 Task: Create a due date automation trigger when advanced on, on the wednesday of the week a card is due add checklist with all checklists complete at 11:00 AM.
Action: Mouse moved to (994, 75)
Screenshot: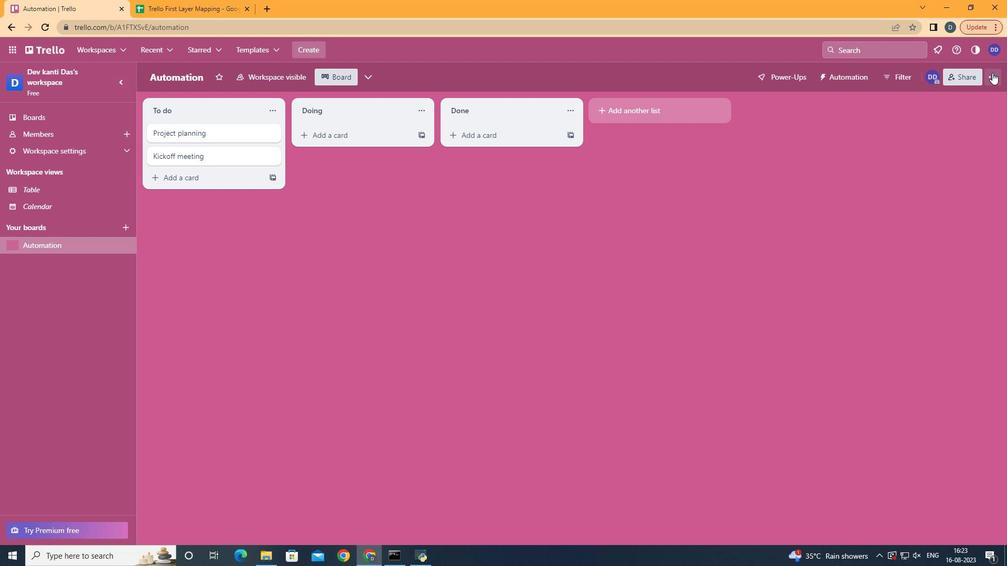 
Action: Mouse pressed left at (994, 75)
Screenshot: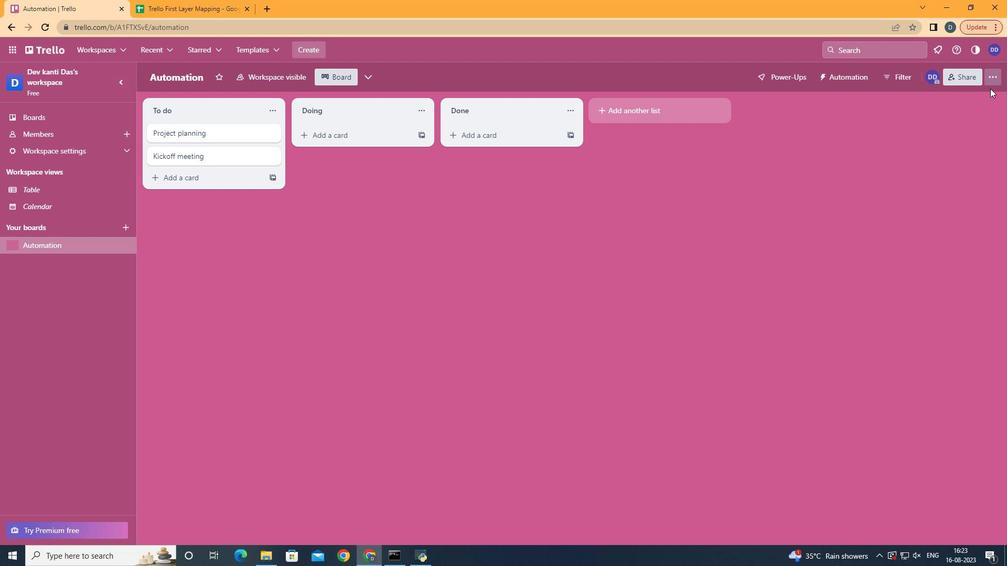 
Action: Mouse moved to (913, 227)
Screenshot: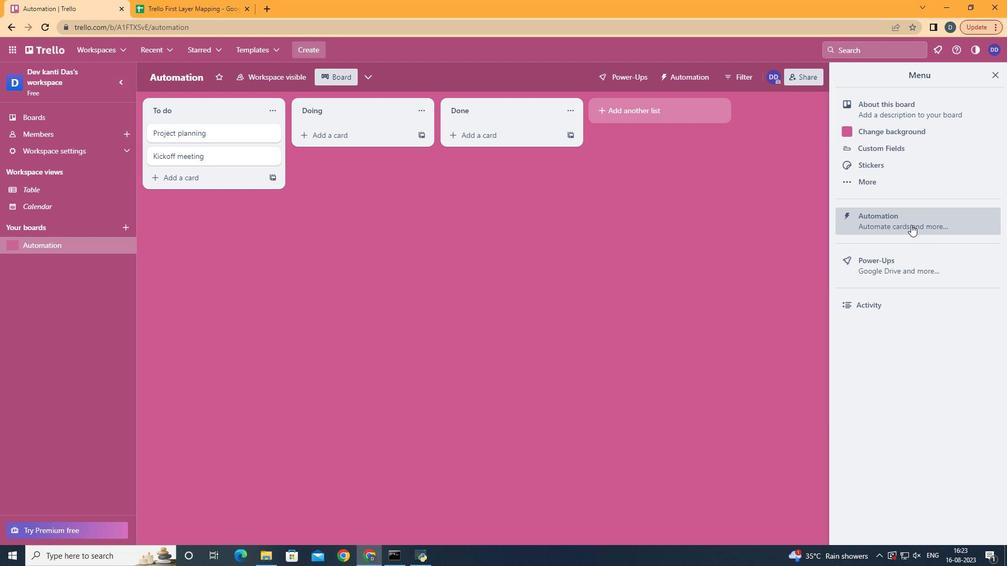 
Action: Mouse pressed left at (913, 227)
Screenshot: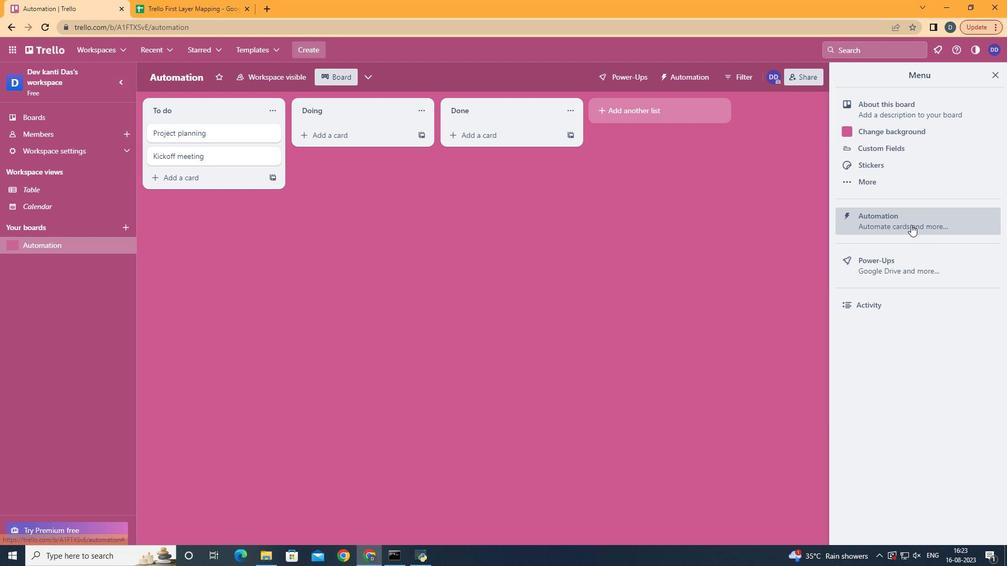 
Action: Mouse moved to (212, 214)
Screenshot: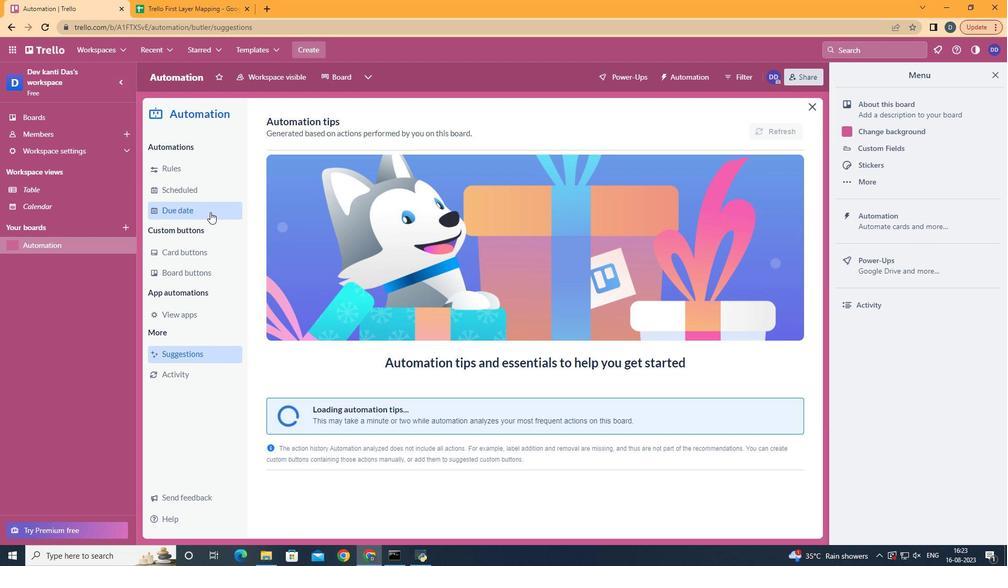 
Action: Mouse pressed left at (212, 214)
Screenshot: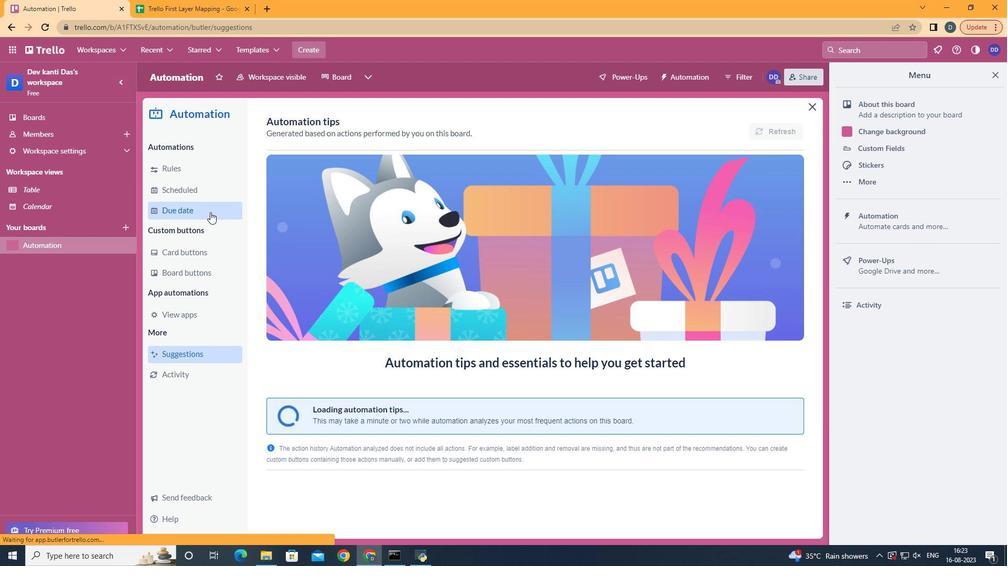 
Action: Mouse moved to (730, 123)
Screenshot: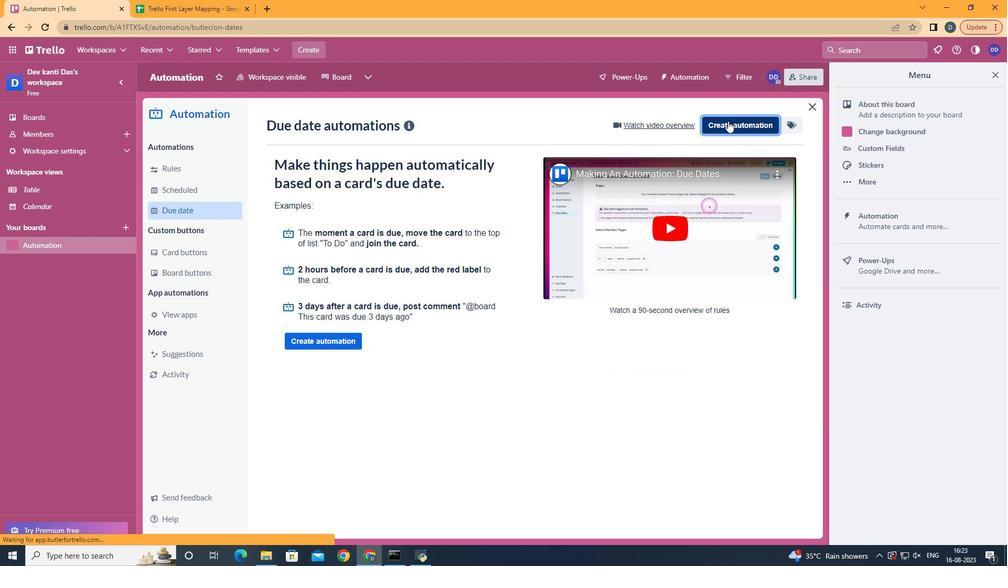
Action: Mouse pressed left at (730, 123)
Screenshot: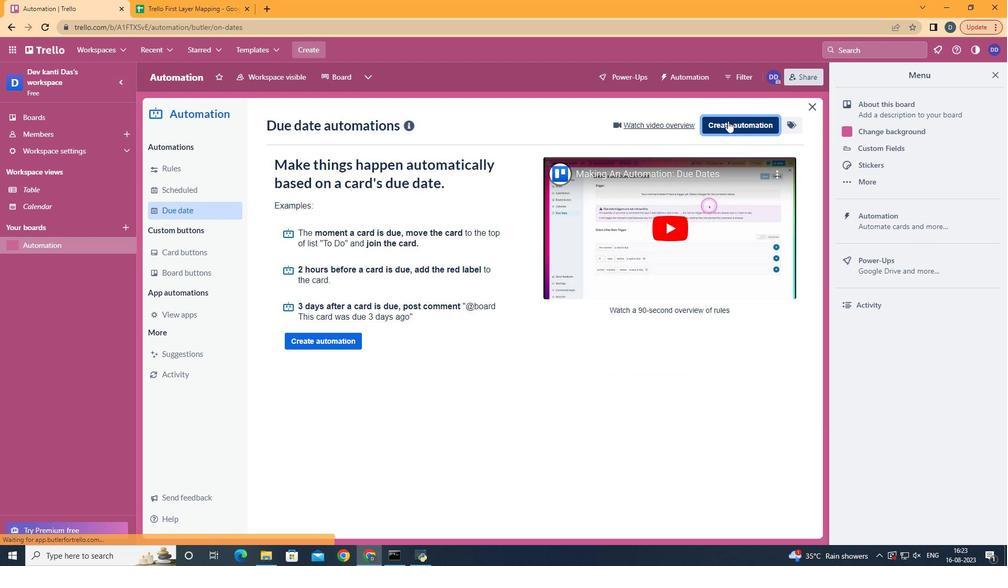 
Action: Mouse moved to (547, 227)
Screenshot: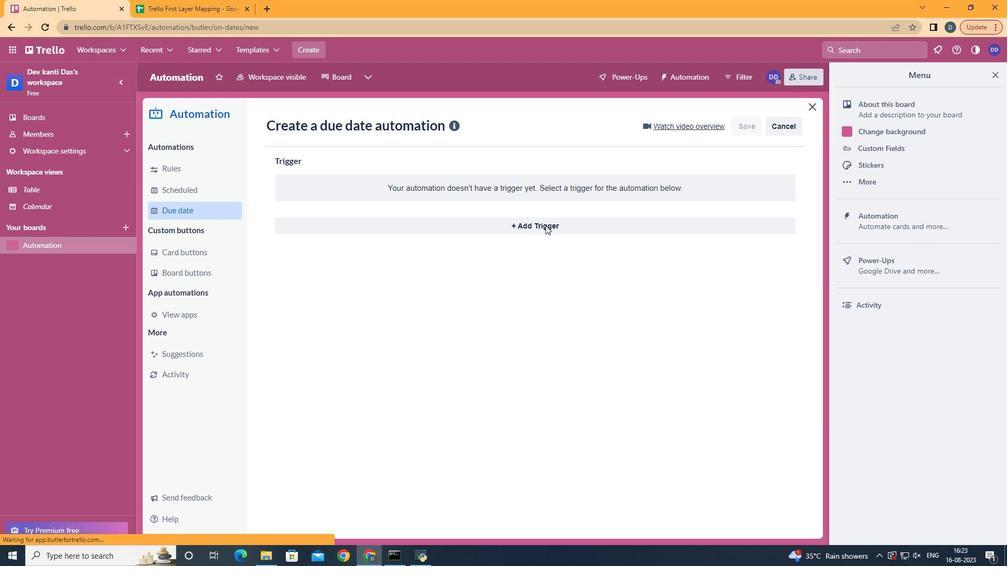 
Action: Mouse pressed left at (547, 227)
Screenshot: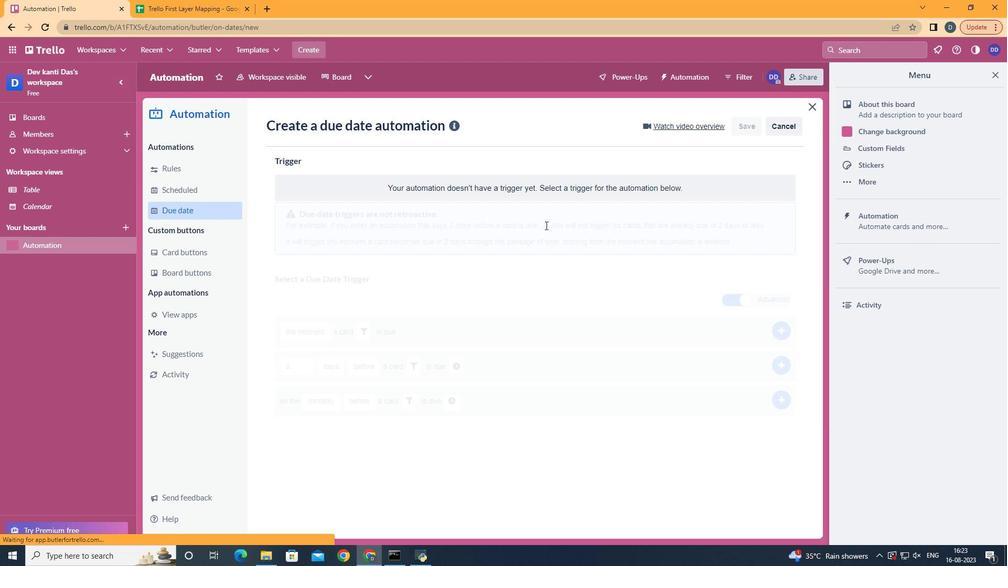 
Action: Mouse moved to (339, 322)
Screenshot: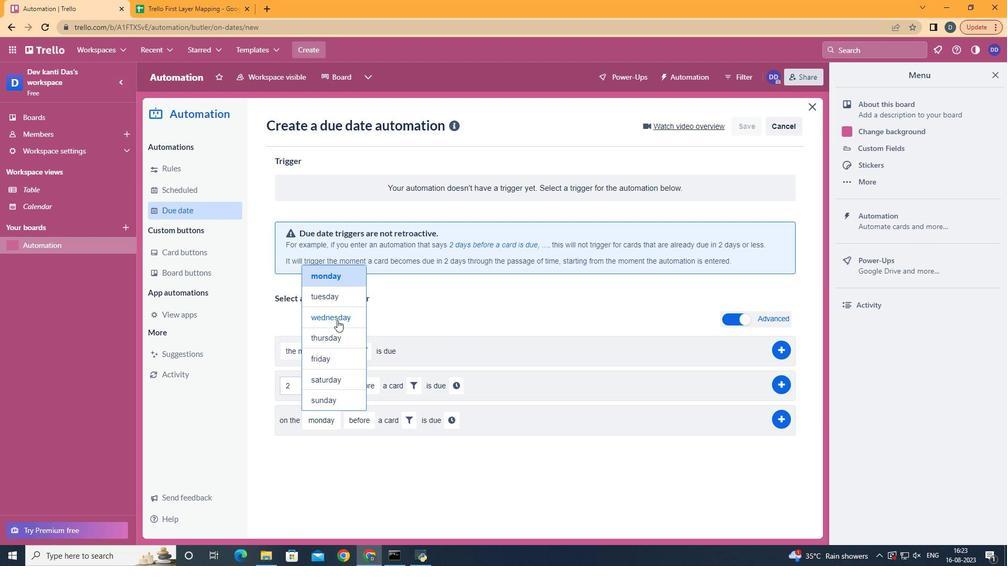 
Action: Mouse pressed left at (339, 322)
Screenshot: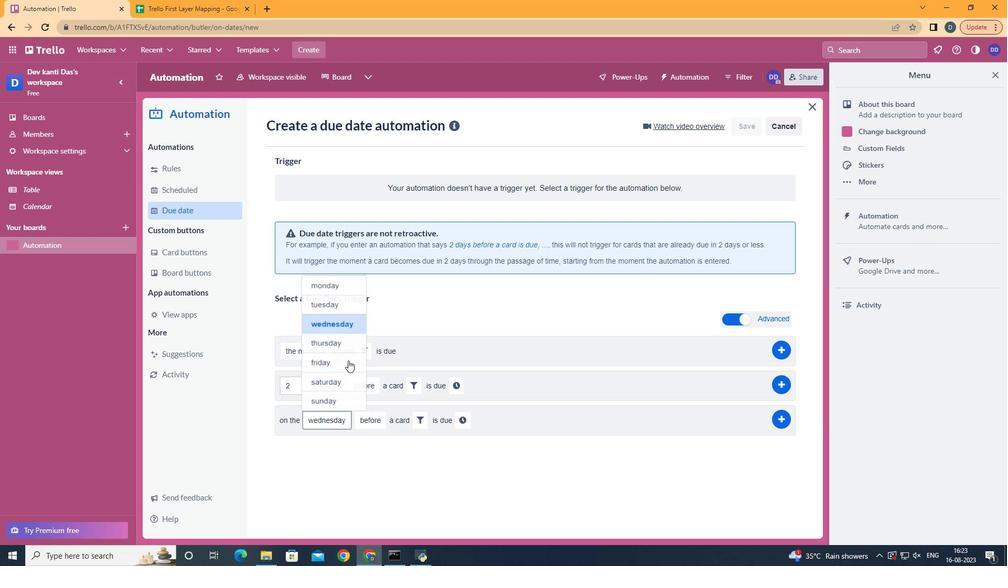 
Action: Mouse moved to (398, 480)
Screenshot: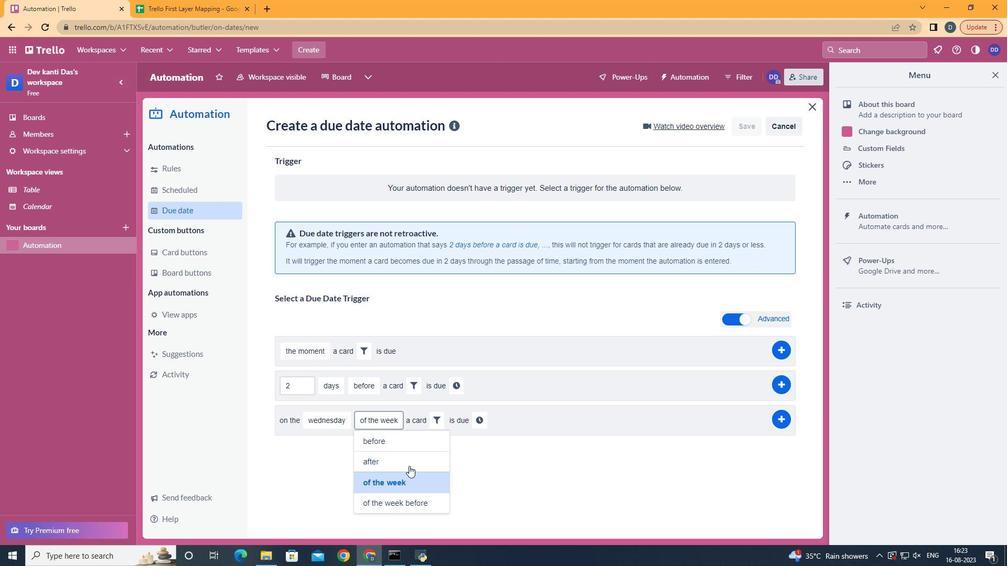 
Action: Mouse pressed left at (398, 480)
Screenshot: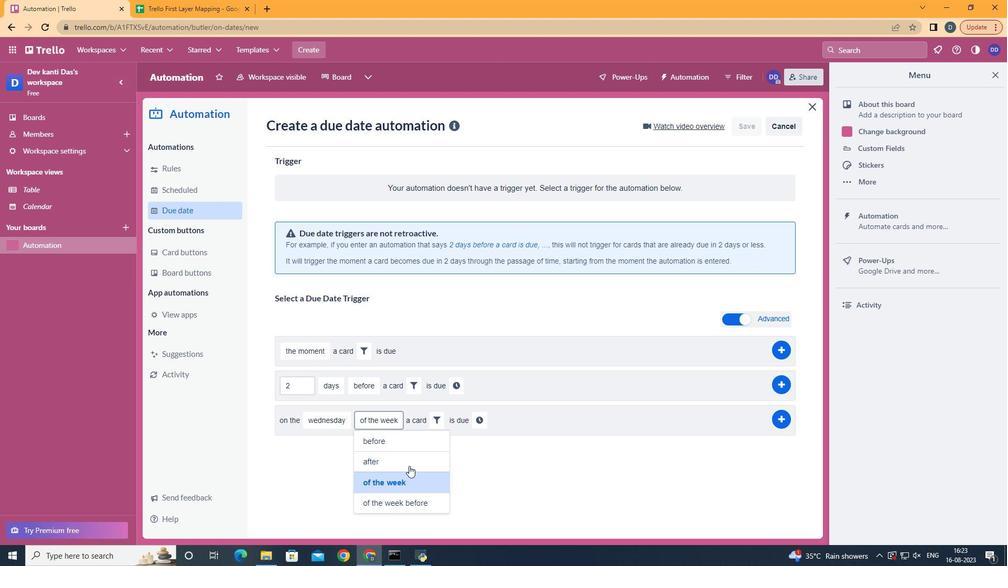 
Action: Mouse moved to (447, 427)
Screenshot: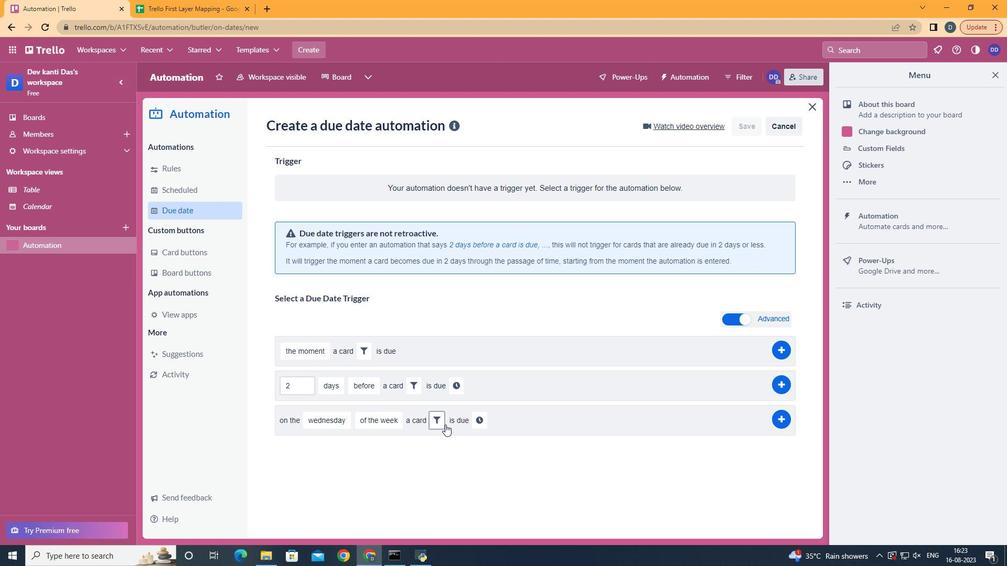 
Action: Mouse pressed left at (447, 427)
Screenshot: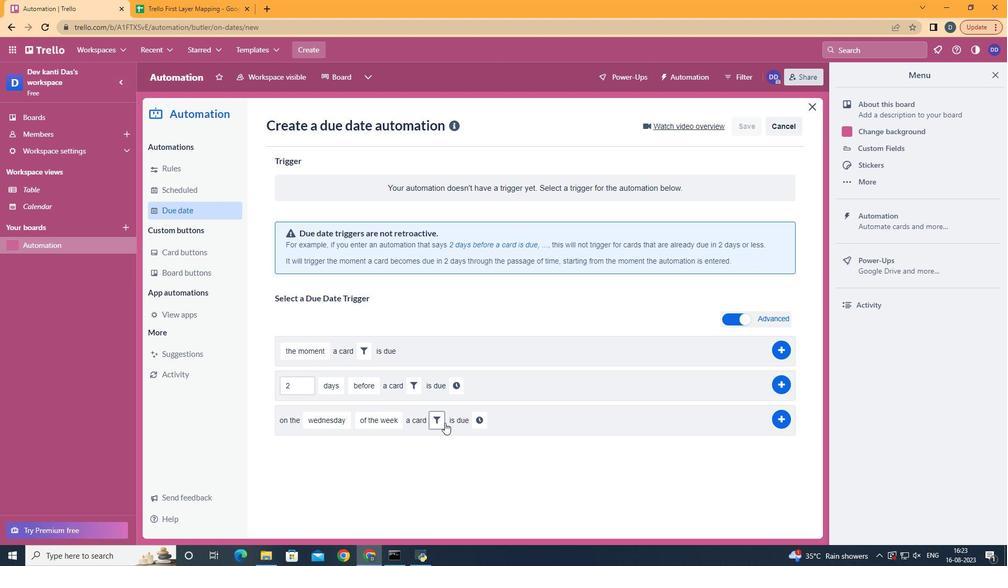 
Action: Mouse moved to (549, 454)
Screenshot: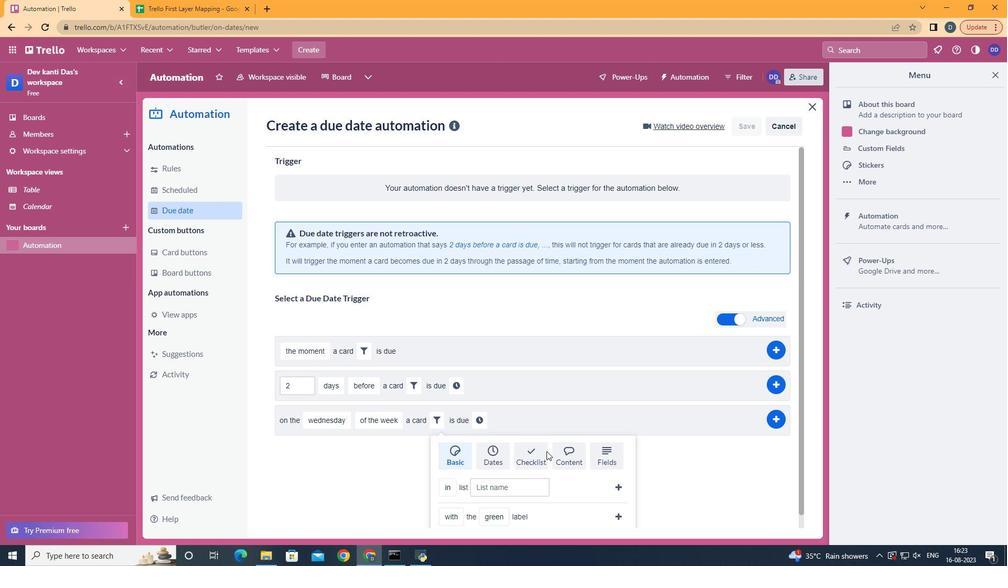 
Action: Mouse pressed left at (549, 454)
Screenshot: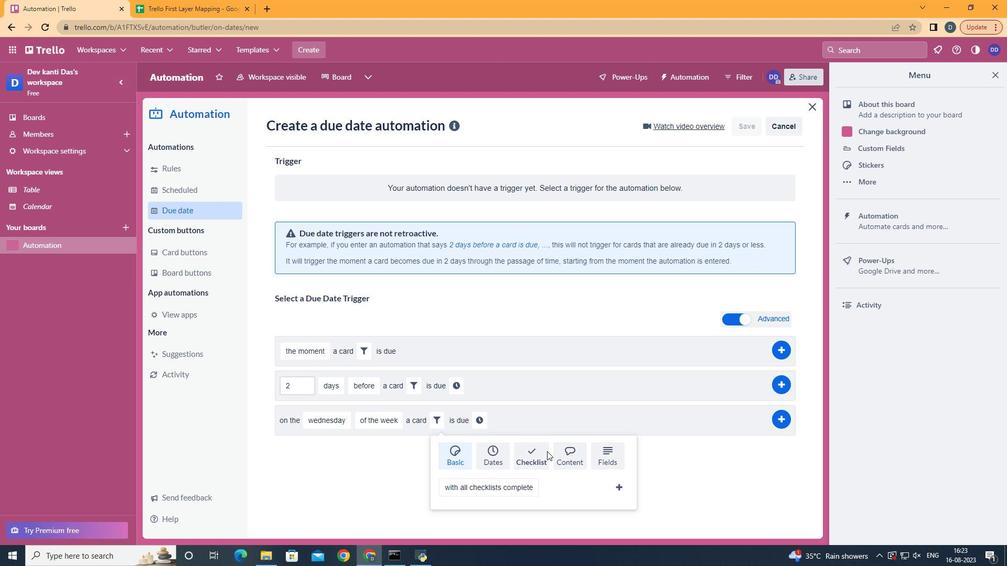 
Action: Mouse moved to (549, 453)
Screenshot: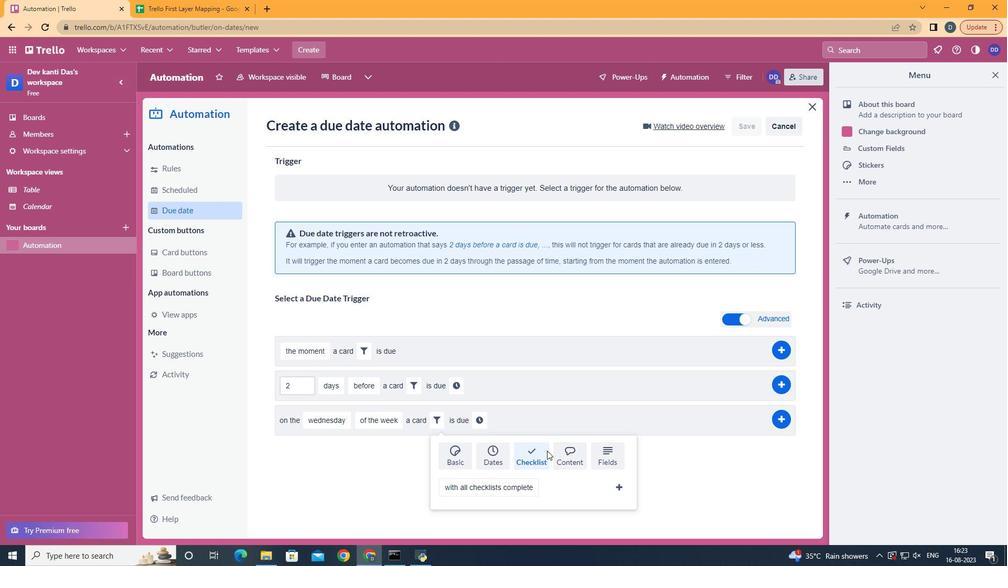 
Action: Mouse scrolled (549, 452) with delta (0, 0)
Screenshot: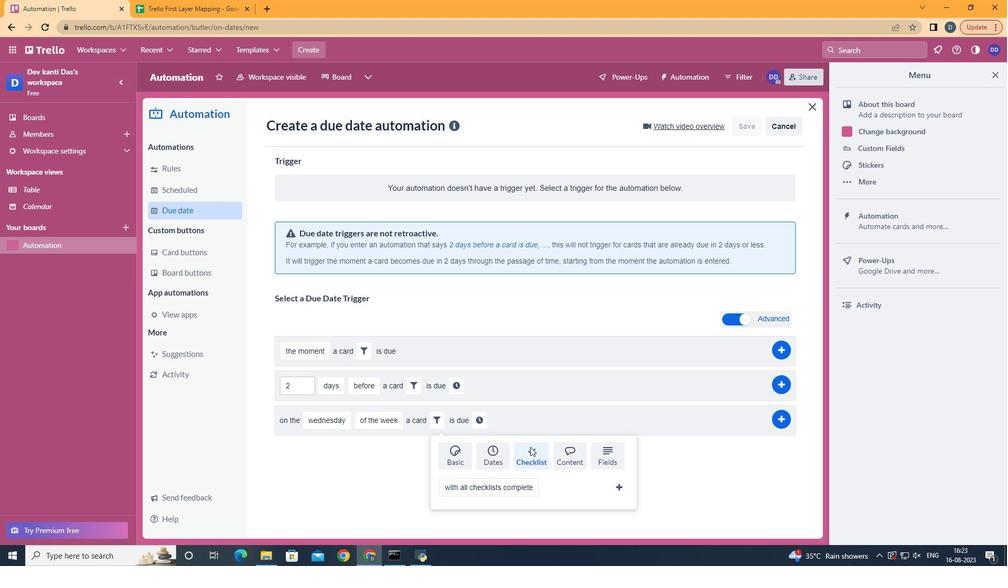 
Action: Mouse scrolled (549, 452) with delta (0, 0)
Screenshot: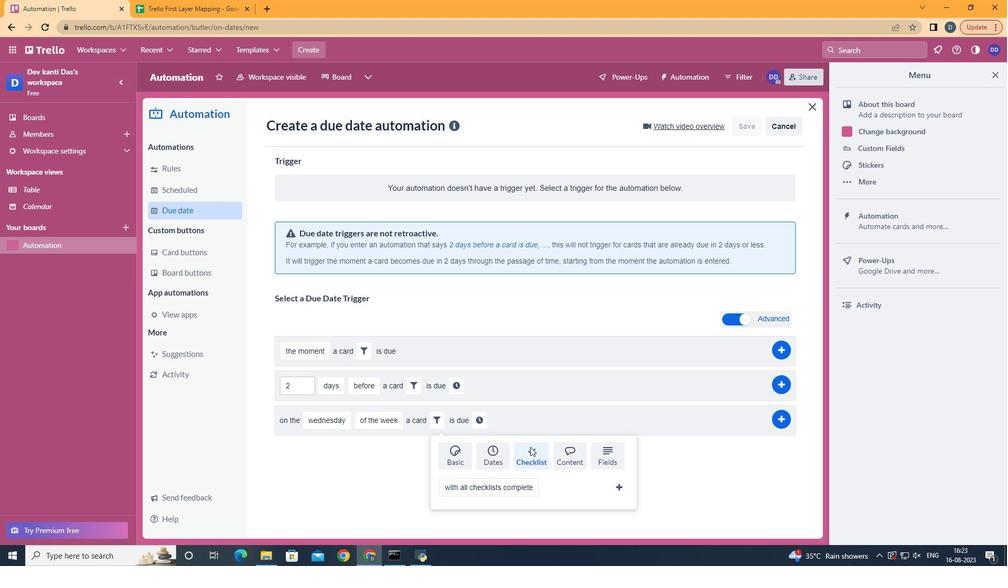 
Action: Mouse scrolled (549, 452) with delta (0, 0)
Screenshot: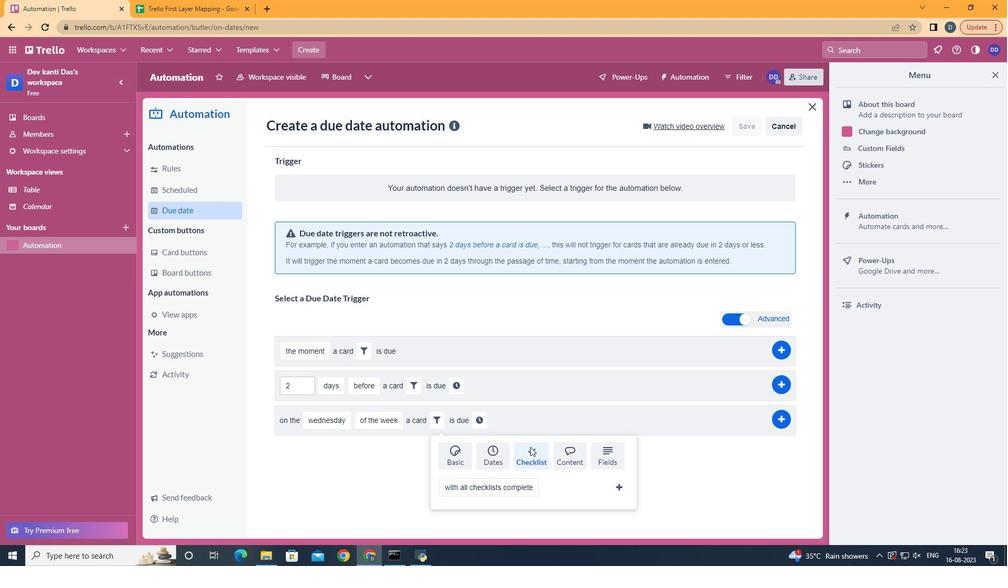 
Action: Mouse scrolled (549, 452) with delta (0, 0)
Screenshot: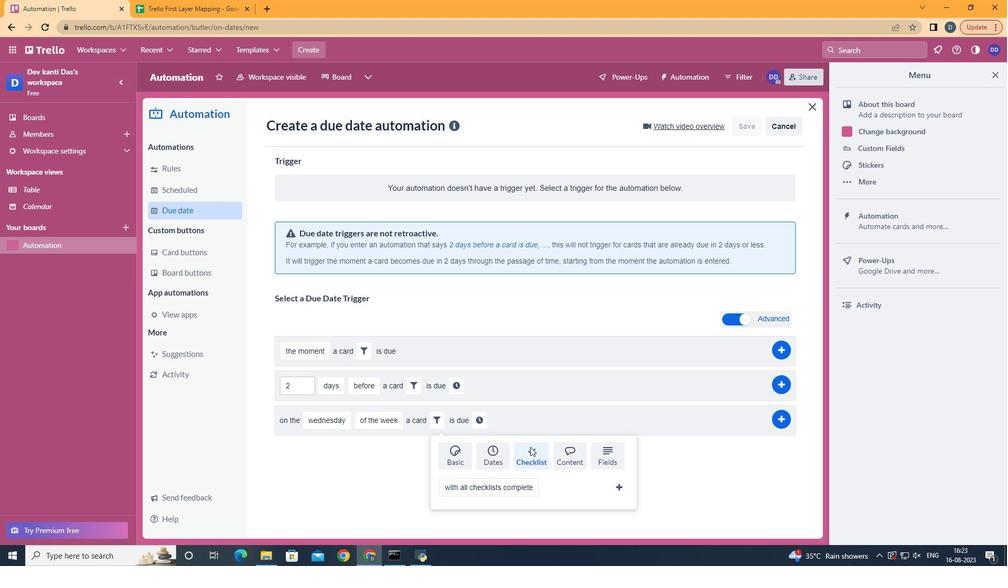 
Action: Mouse scrolled (549, 452) with delta (0, 0)
Screenshot: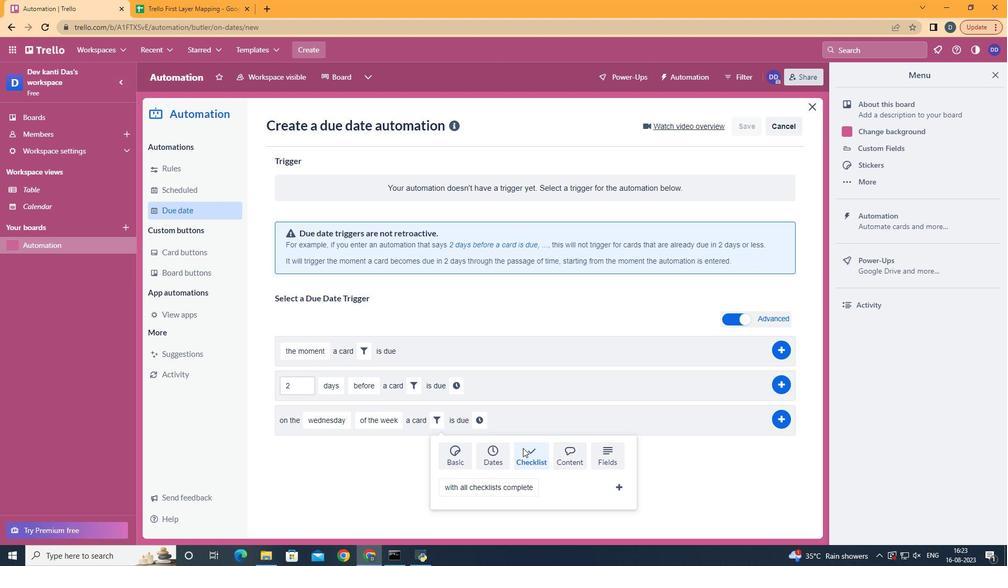 
Action: Mouse moved to (626, 487)
Screenshot: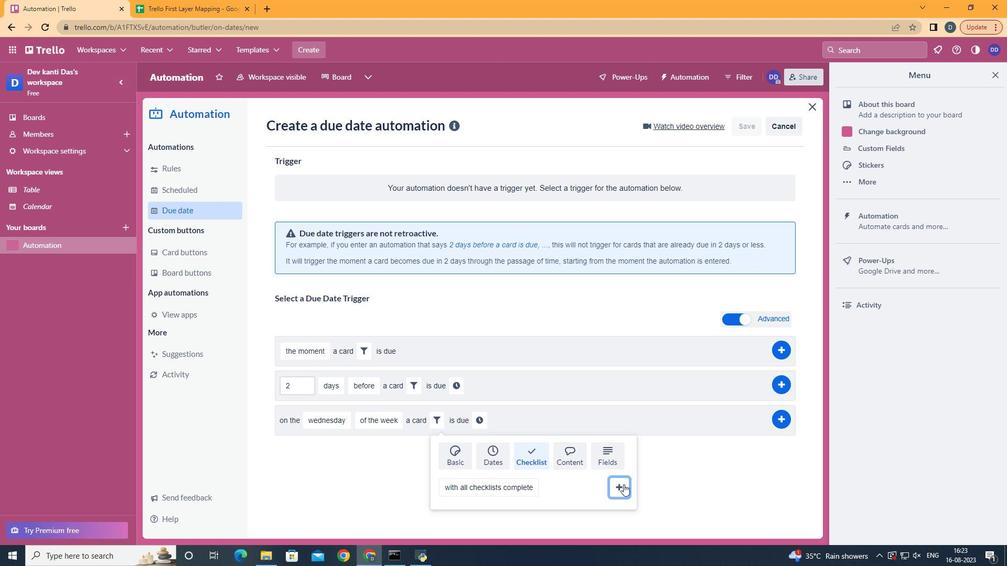 
Action: Mouse pressed left at (626, 487)
Screenshot: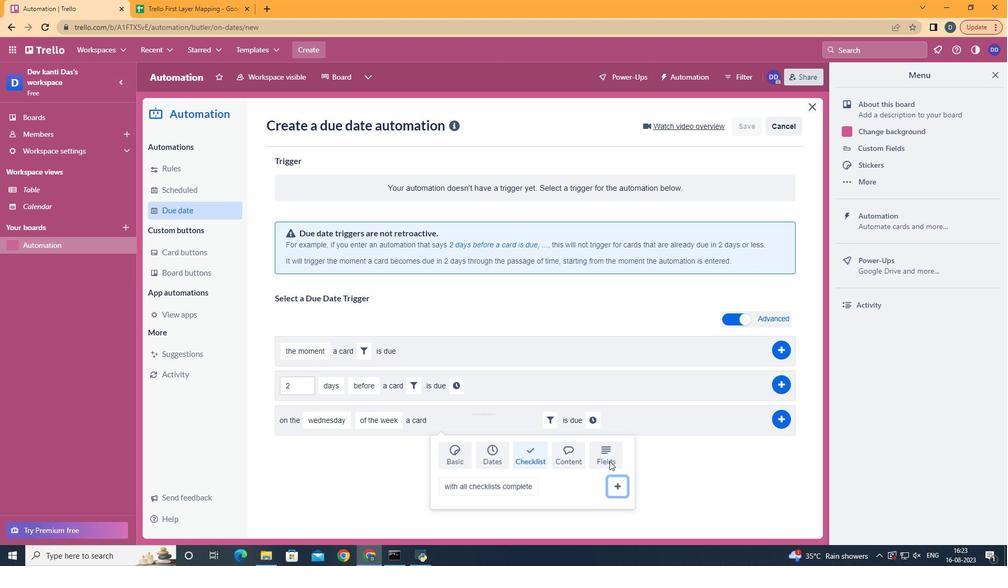 
Action: Mouse moved to (595, 422)
Screenshot: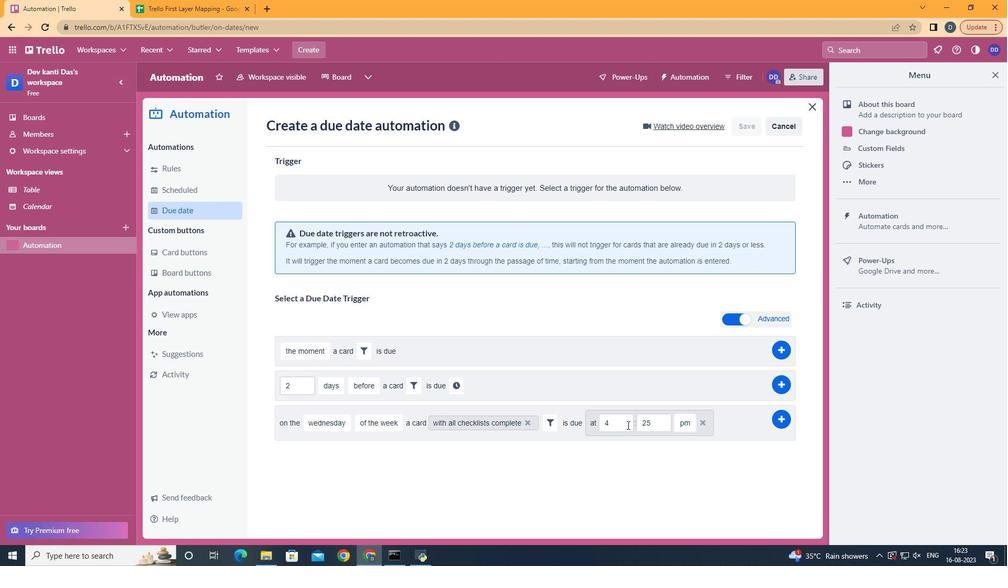 
Action: Mouse pressed left at (595, 422)
Screenshot: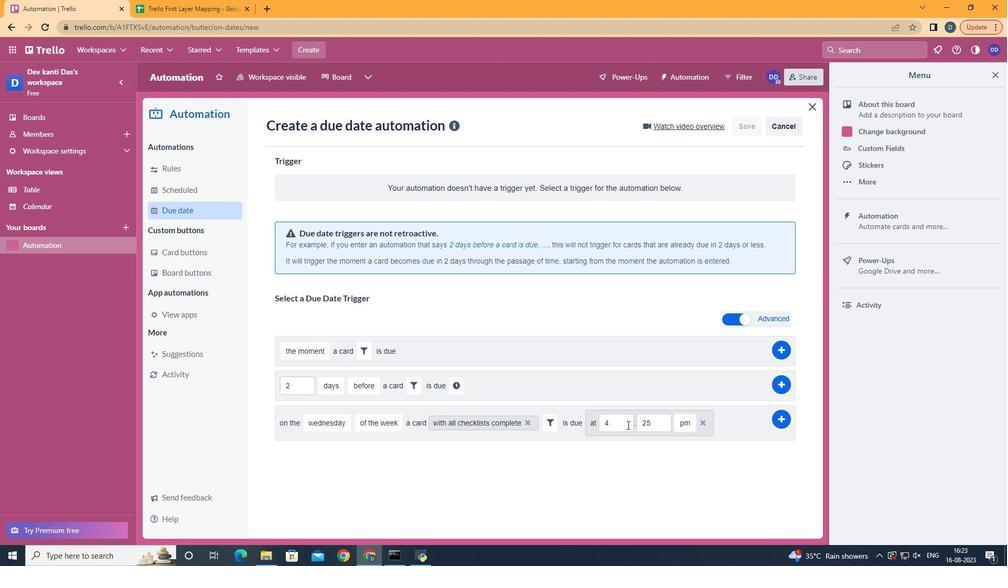 
Action: Mouse moved to (635, 428)
Screenshot: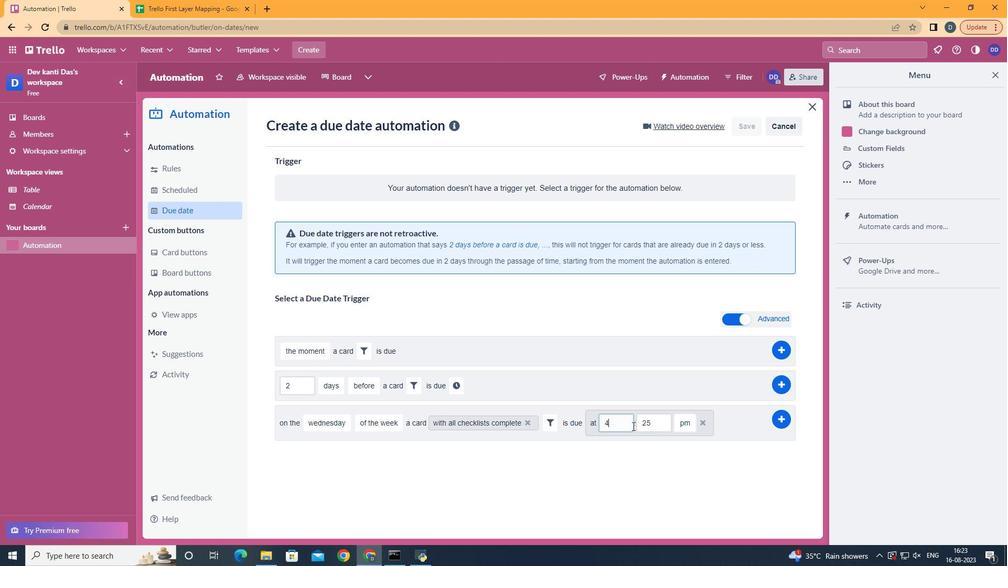 
Action: Mouse pressed left at (635, 428)
Screenshot: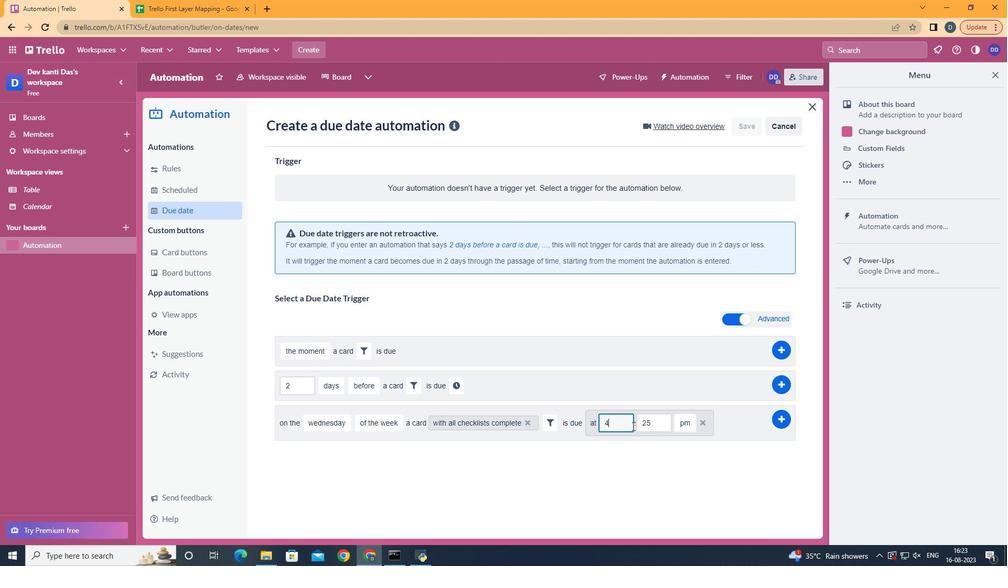 
Action: Key pressed <Key.backspace>11
Screenshot: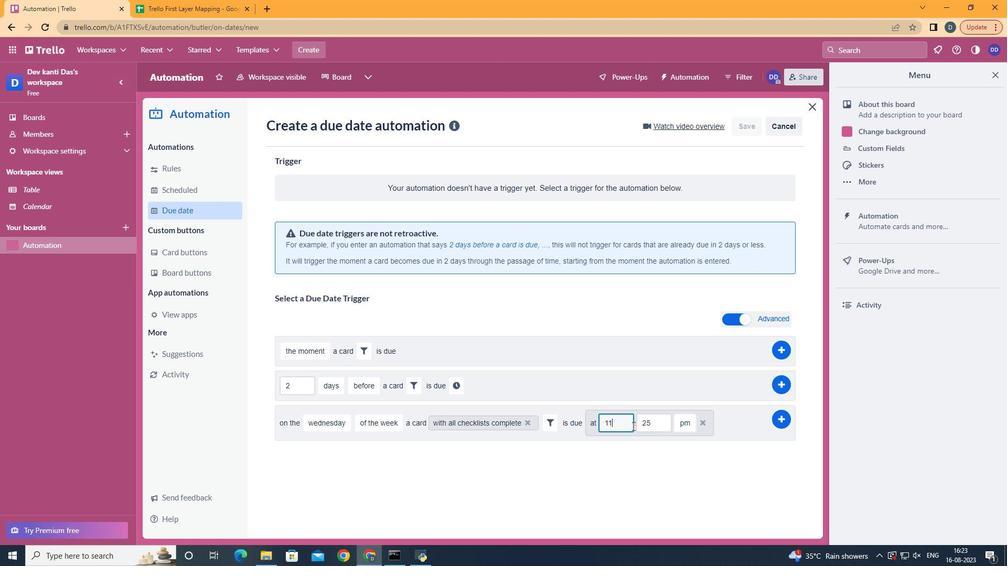 
Action: Mouse moved to (676, 435)
Screenshot: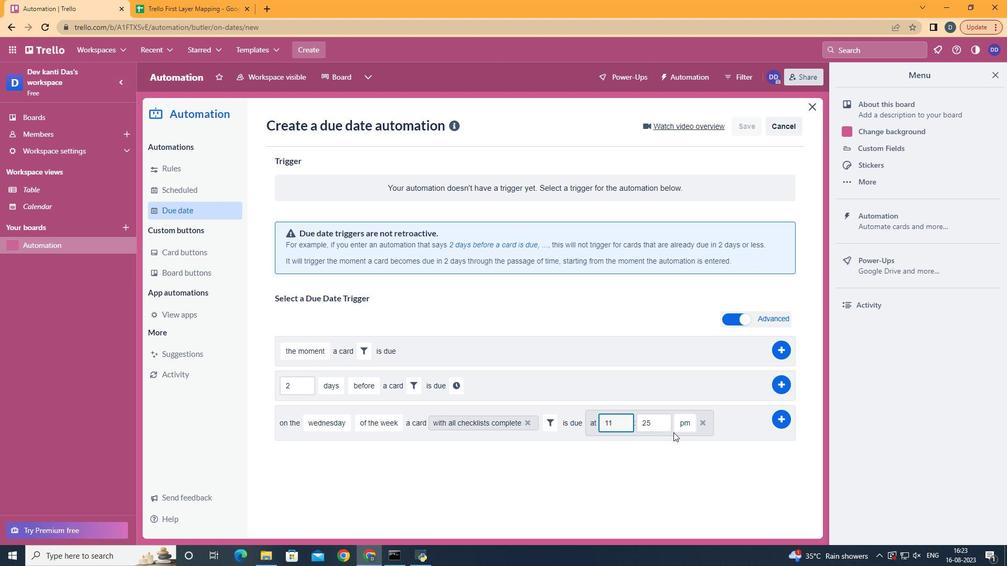 
Action: Mouse pressed left at (676, 435)
Screenshot: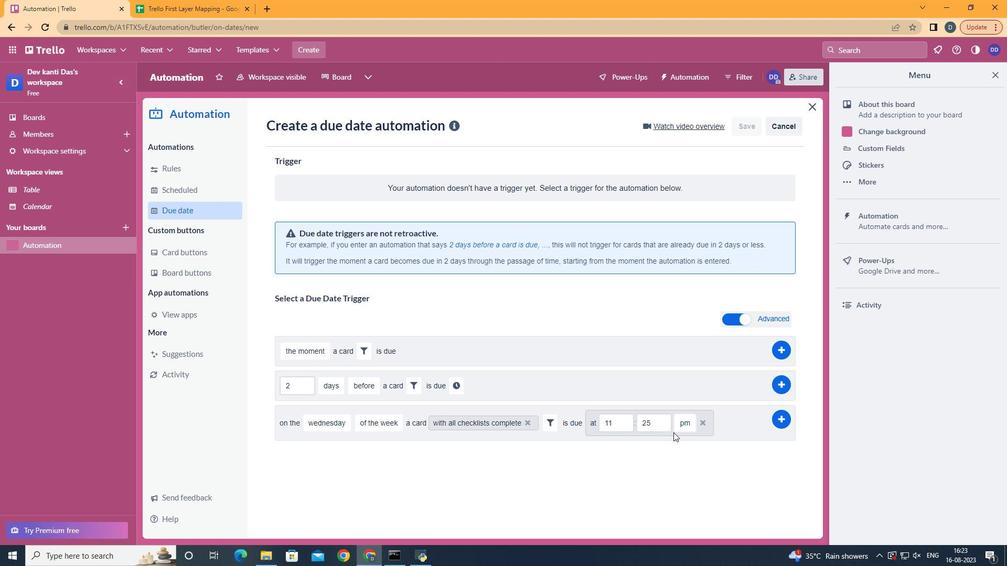 
Action: Mouse moved to (672, 427)
Screenshot: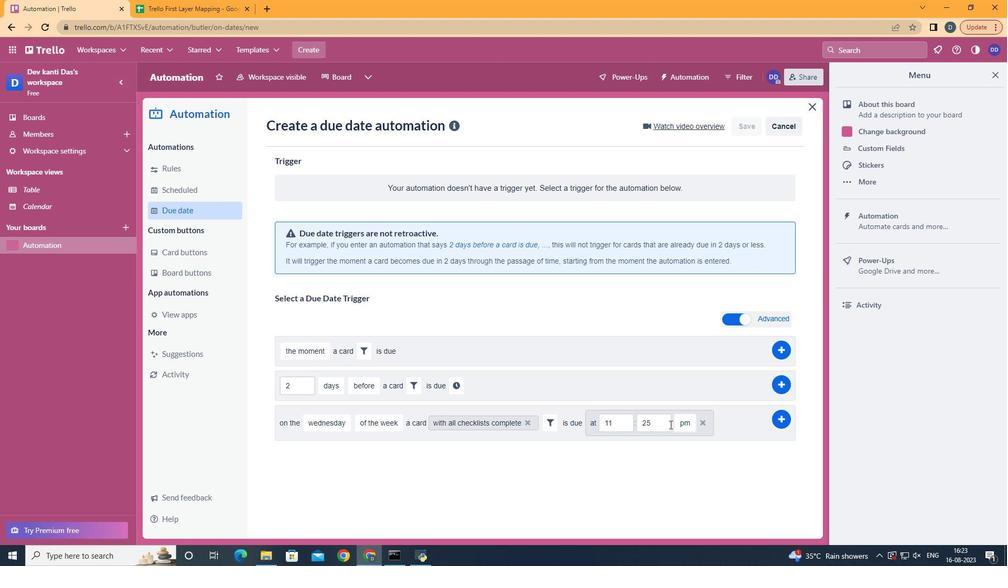
Action: Mouse pressed left at (672, 427)
Screenshot: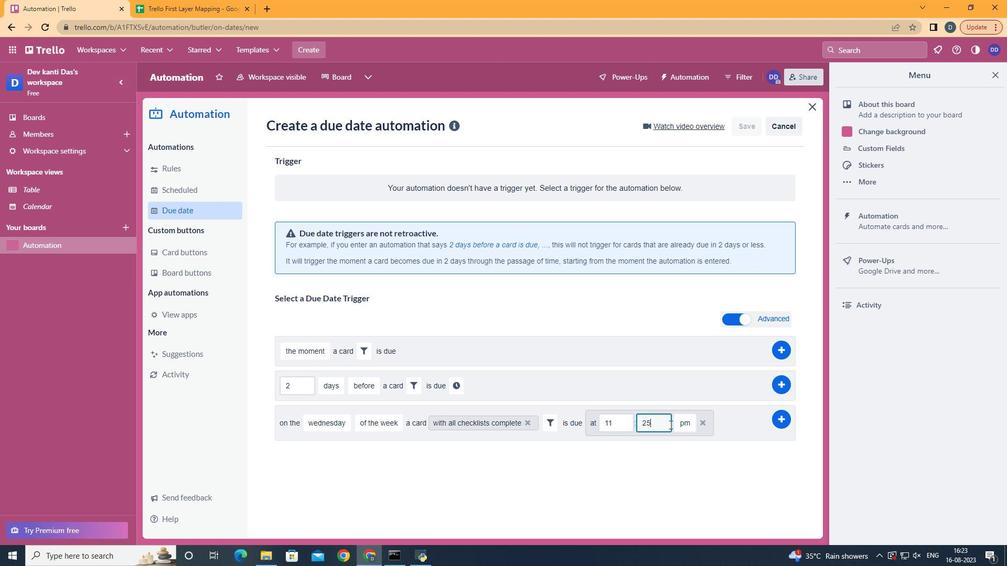 
Action: Key pressed <Key.backspace><Key.backspace>00
Screenshot: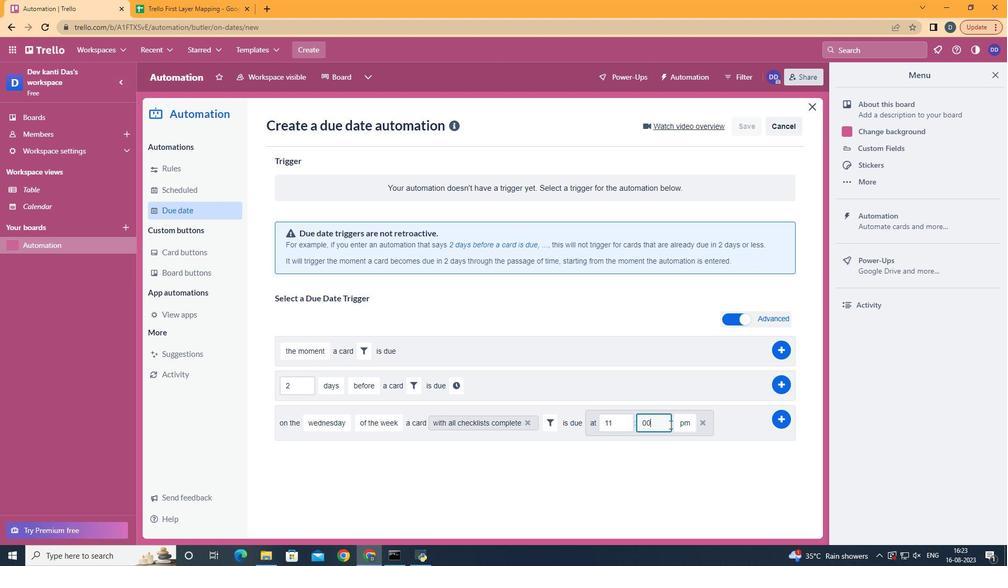 
Action: Mouse moved to (694, 444)
Screenshot: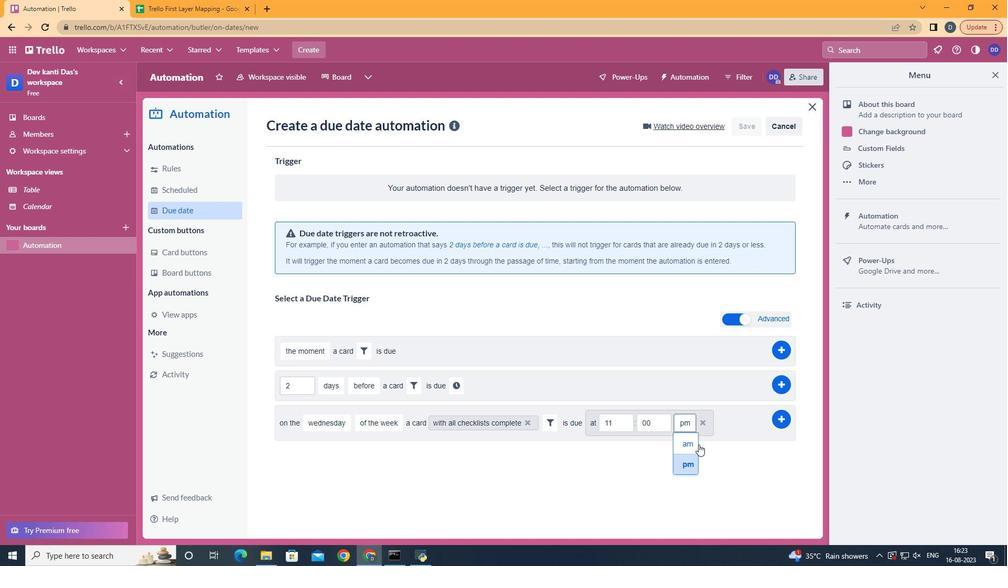 
Action: Mouse pressed left at (694, 444)
Screenshot: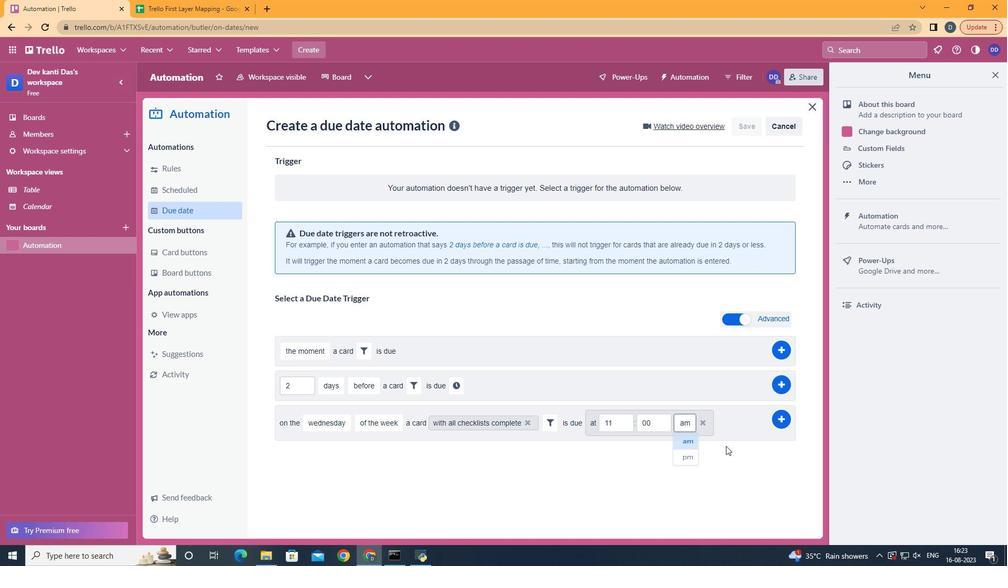 
Action: Mouse moved to (789, 424)
Screenshot: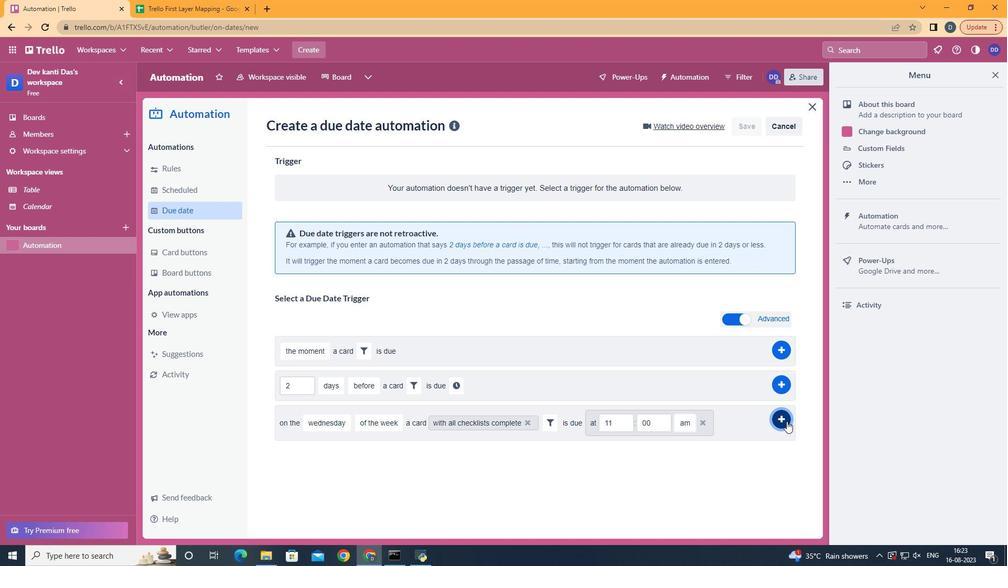 
Action: Mouse pressed left at (789, 424)
Screenshot: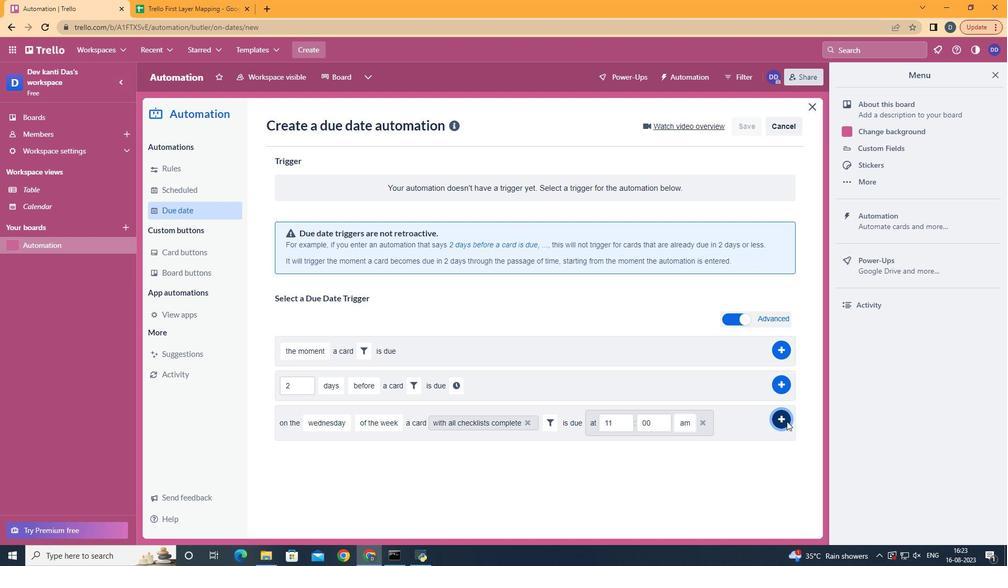 
Action: Mouse moved to (788, 423)
Screenshot: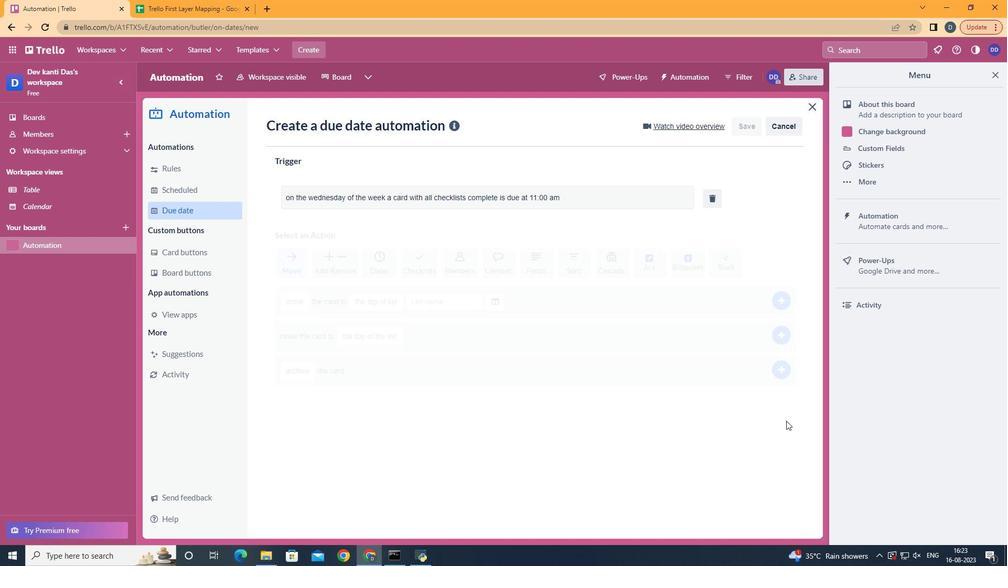 
